 Task: Select click send.
Action: Mouse moved to (558, 464)
Screenshot: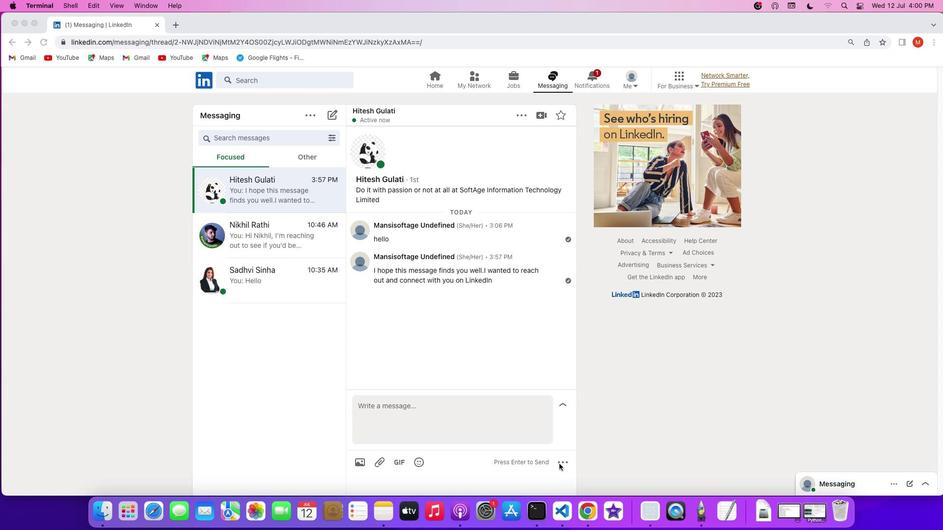 
Action: Mouse pressed left at (558, 464)
Screenshot: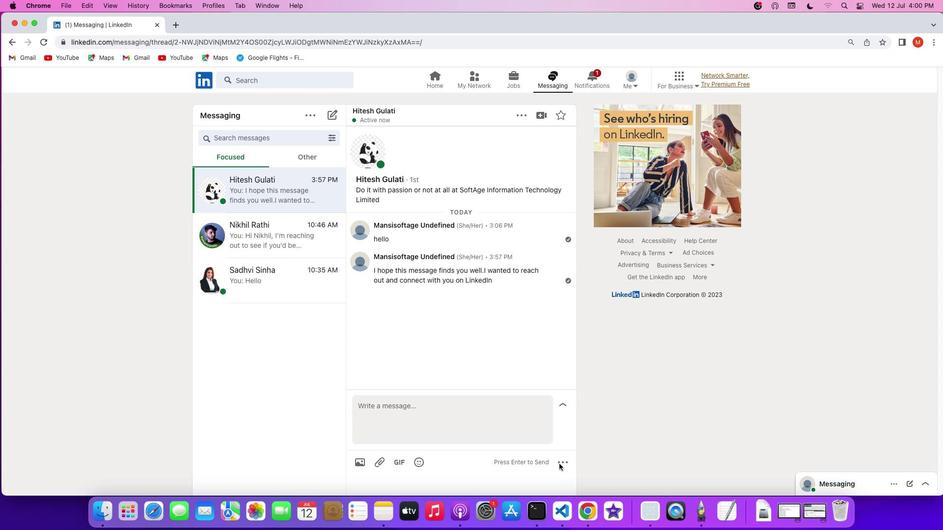 
Action: Mouse pressed left at (558, 464)
Screenshot: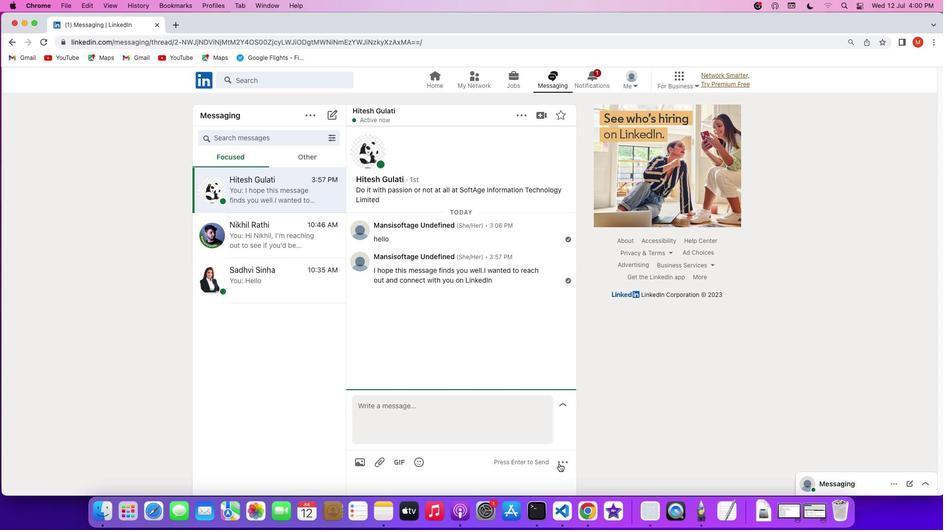 
Action: Mouse moved to (506, 430)
Screenshot: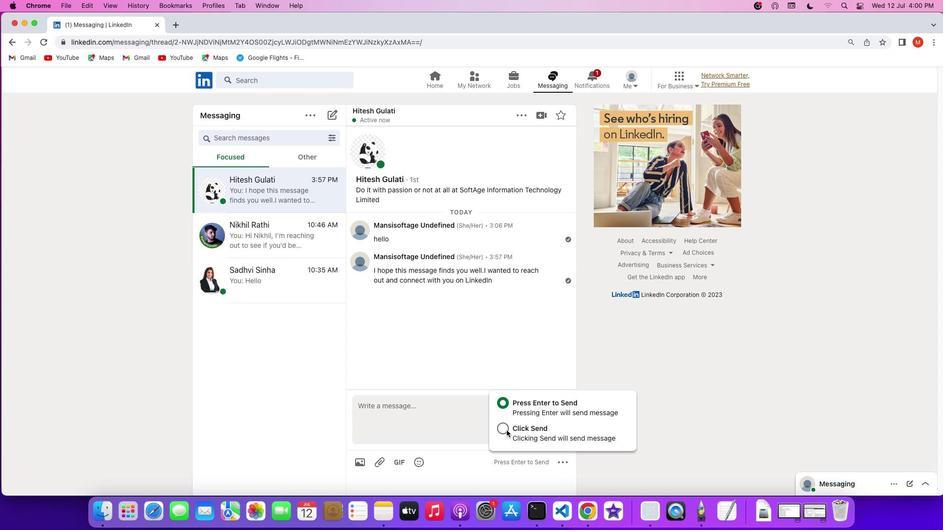 
Action: Mouse pressed left at (506, 430)
Screenshot: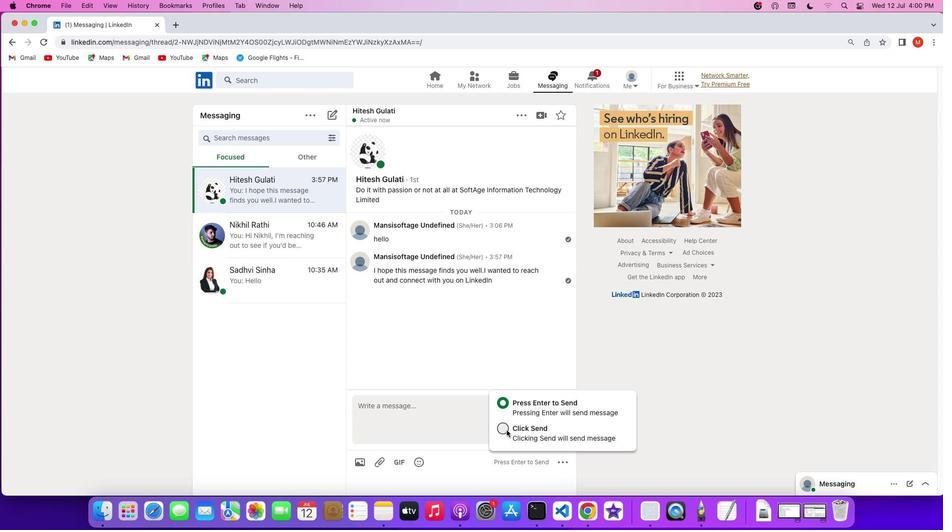 
